 Task: Set the gender as another gender identity.
Action: Mouse moved to (680, 83)
Screenshot: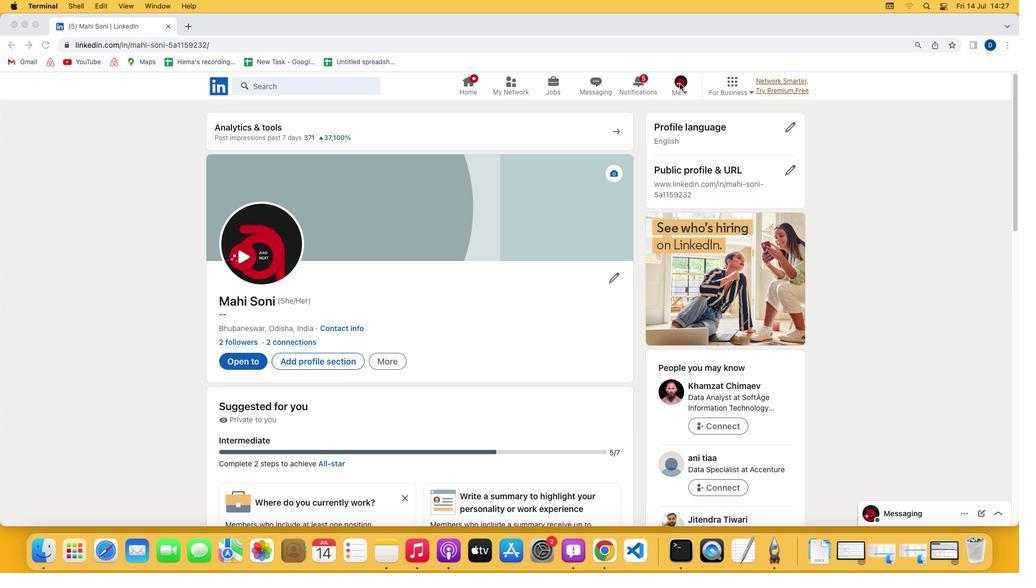 
Action: Mouse pressed left at (680, 83)
Screenshot: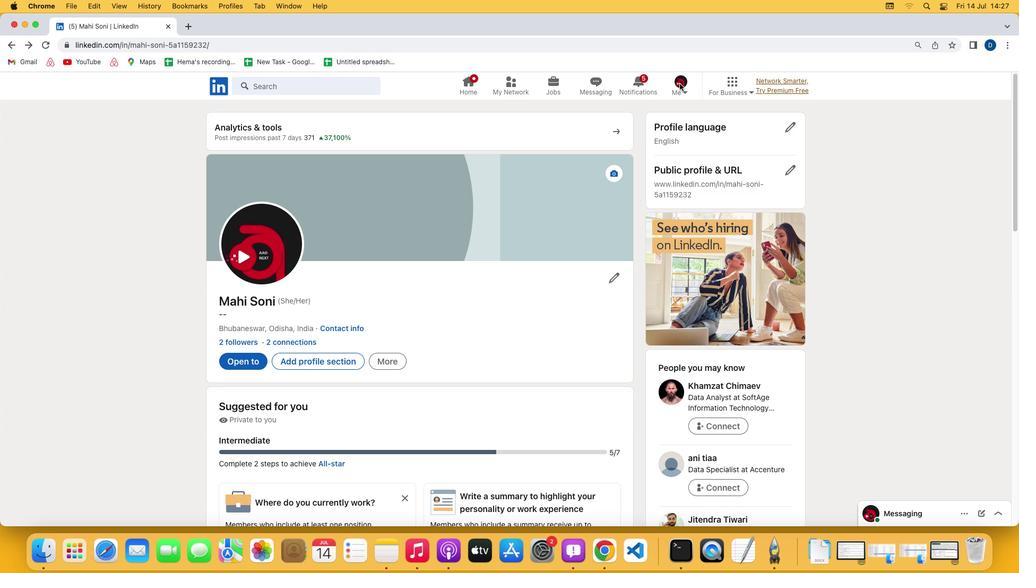 
Action: Mouse pressed left at (680, 83)
Screenshot: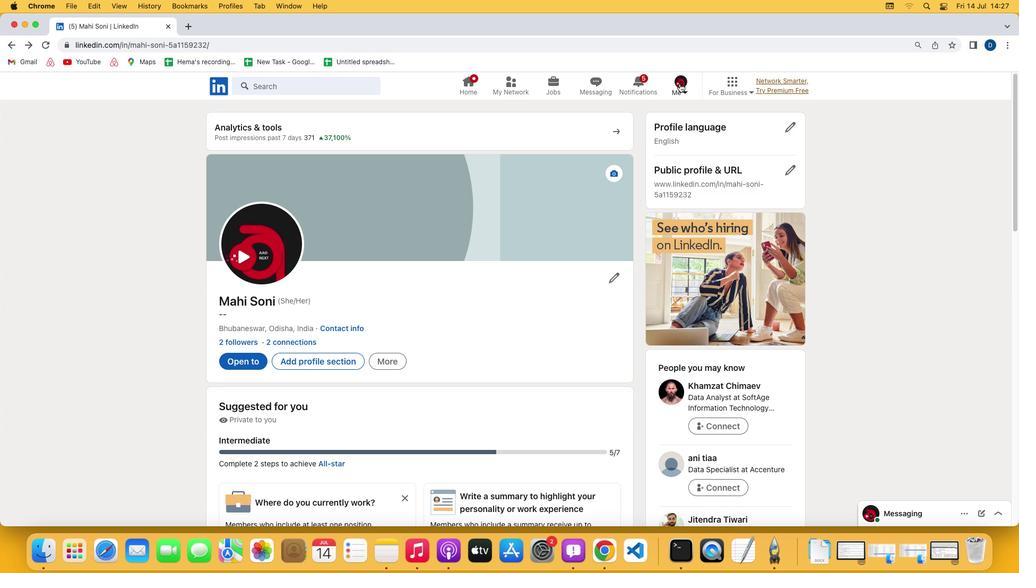 
Action: Mouse moved to (615, 199)
Screenshot: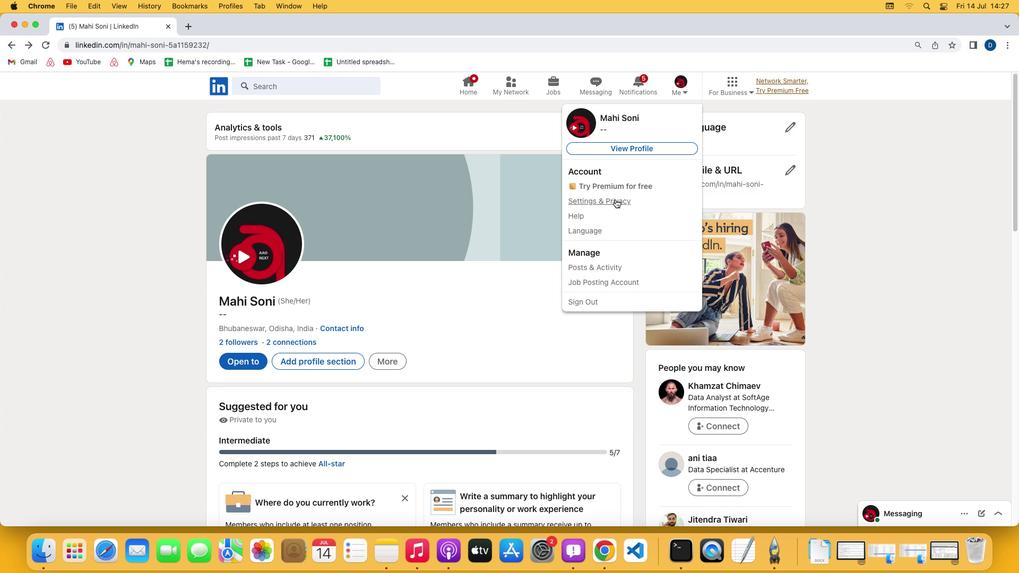 
Action: Mouse pressed left at (615, 199)
Screenshot: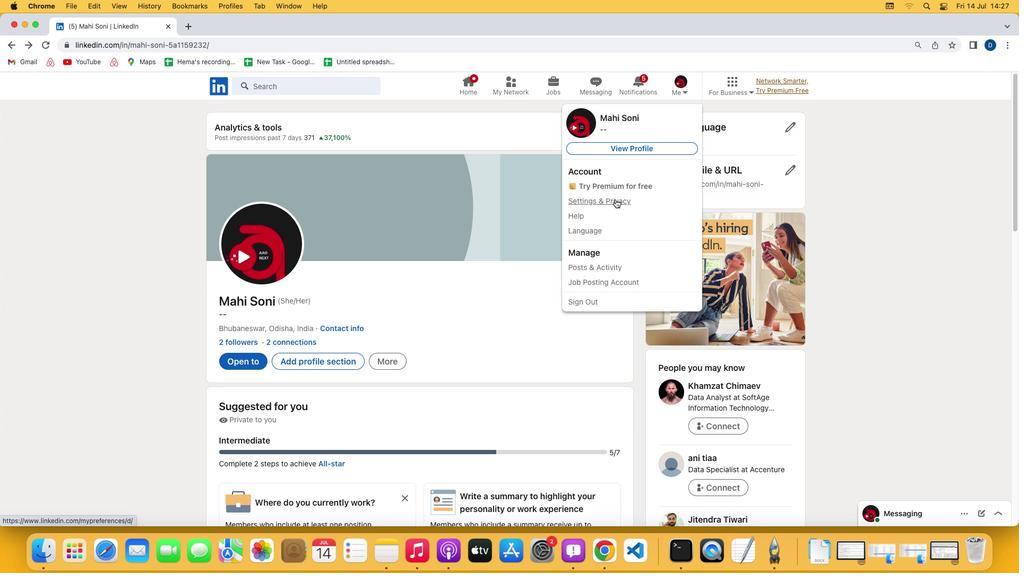 
Action: Mouse moved to (507, 176)
Screenshot: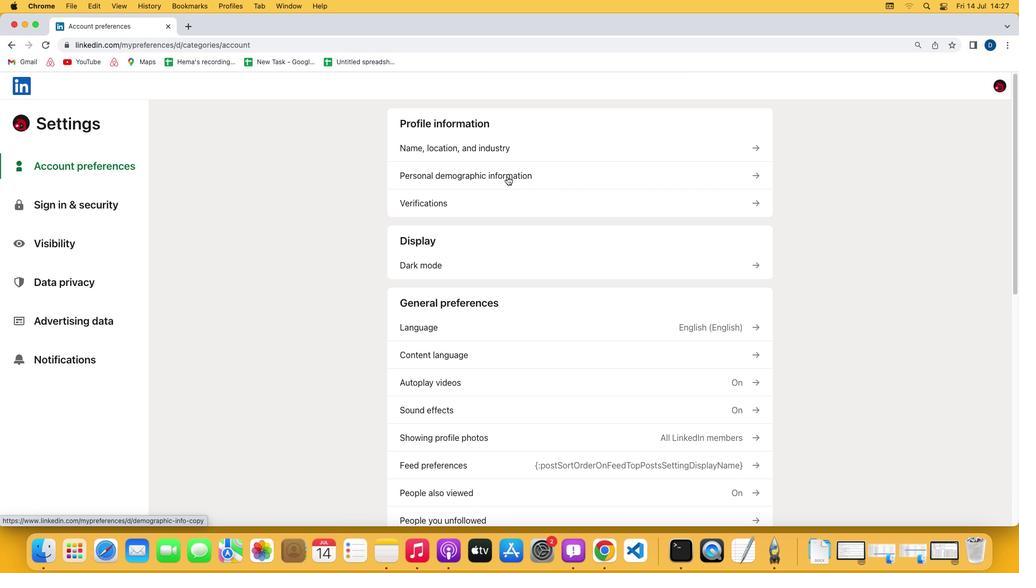 
Action: Mouse pressed left at (507, 176)
Screenshot: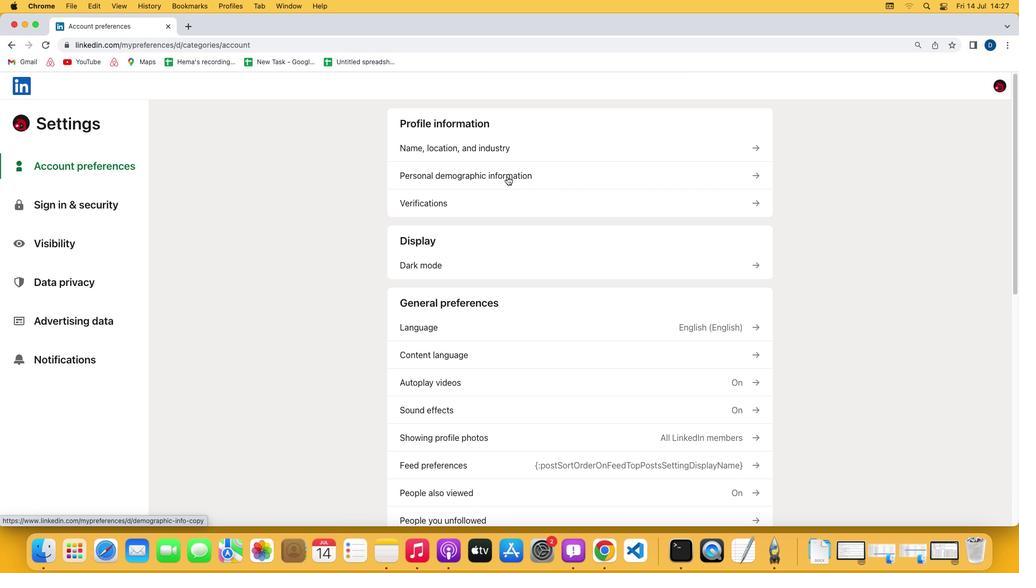 
Action: Mouse moved to (490, 269)
Screenshot: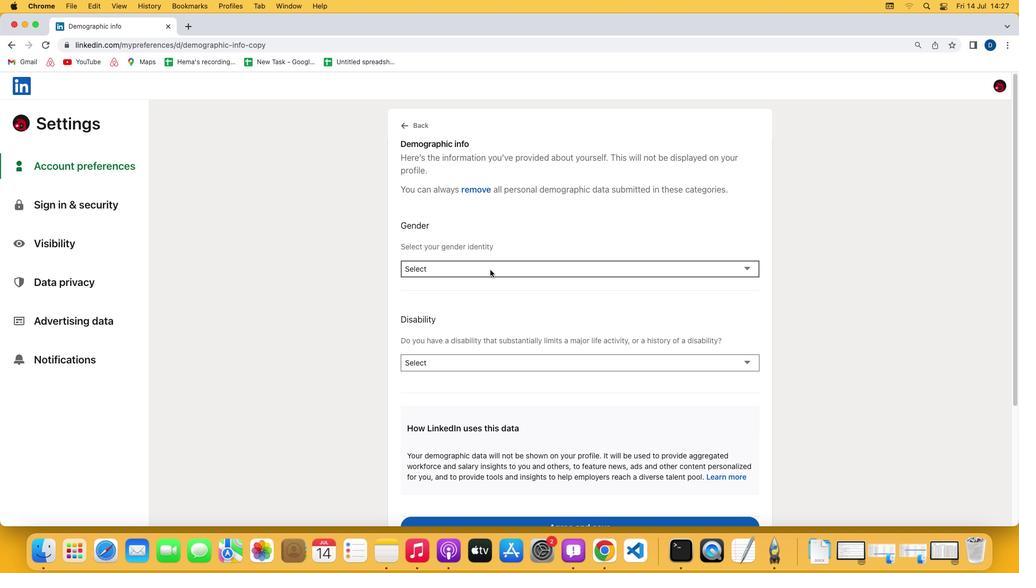 
Action: Mouse pressed left at (490, 269)
Screenshot: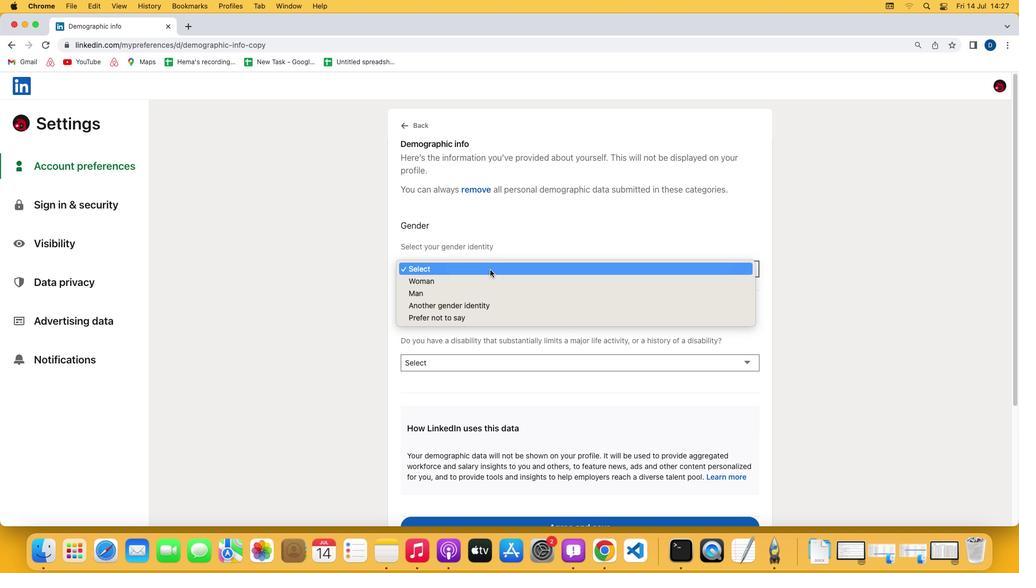 
Action: Mouse moved to (485, 304)
Screenshot: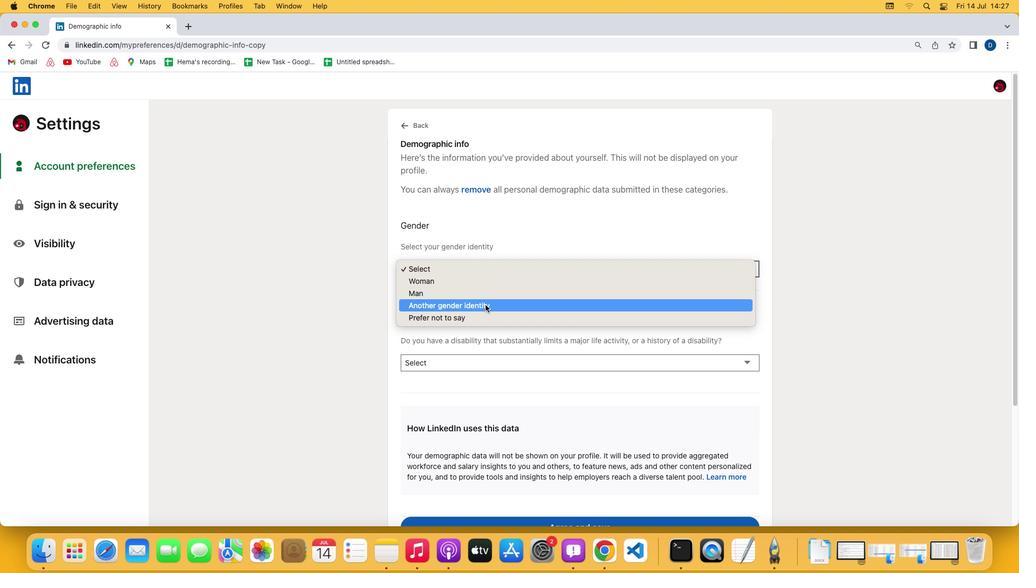 
Action: Mouse pressed left at (485, 304)
Screenshot: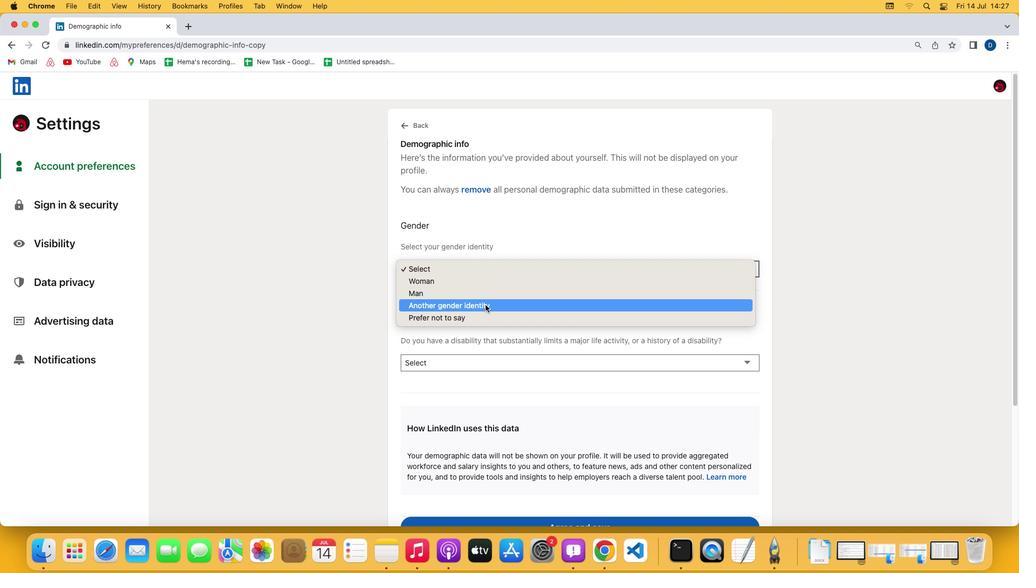
